 Task: Adjust the density of labels displayed within conversation threads.
Action: Mouse moved to (1037, 68)
Screenshot: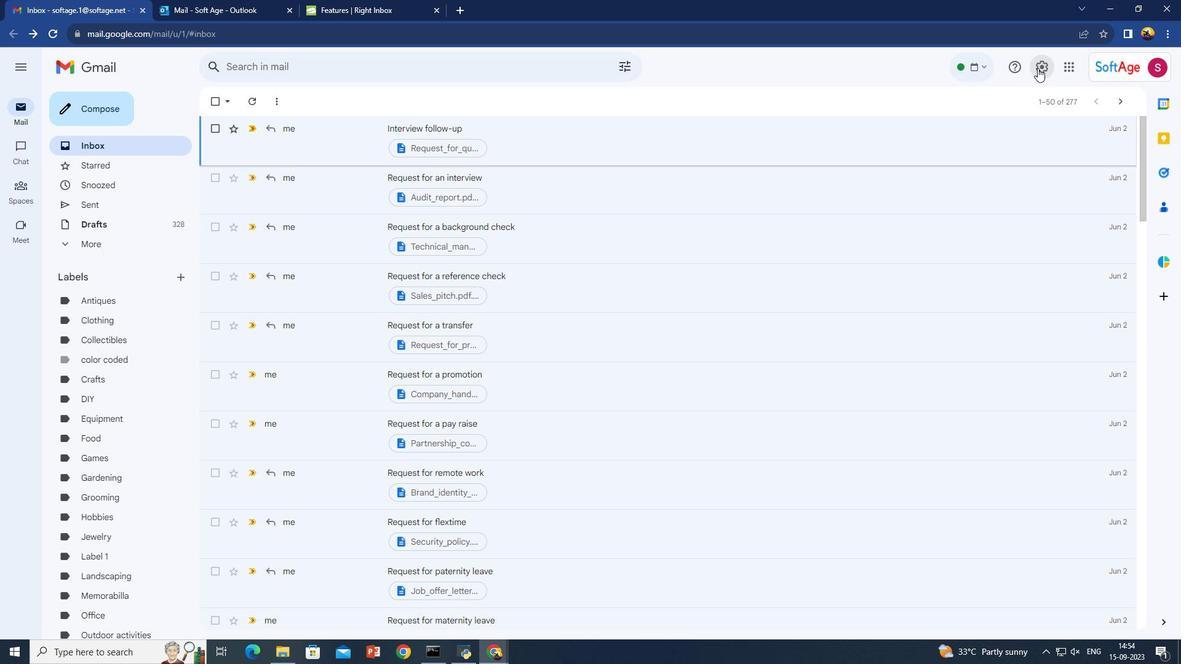 
Action: Mouse pressed left at (1037, 68)
Screenshot: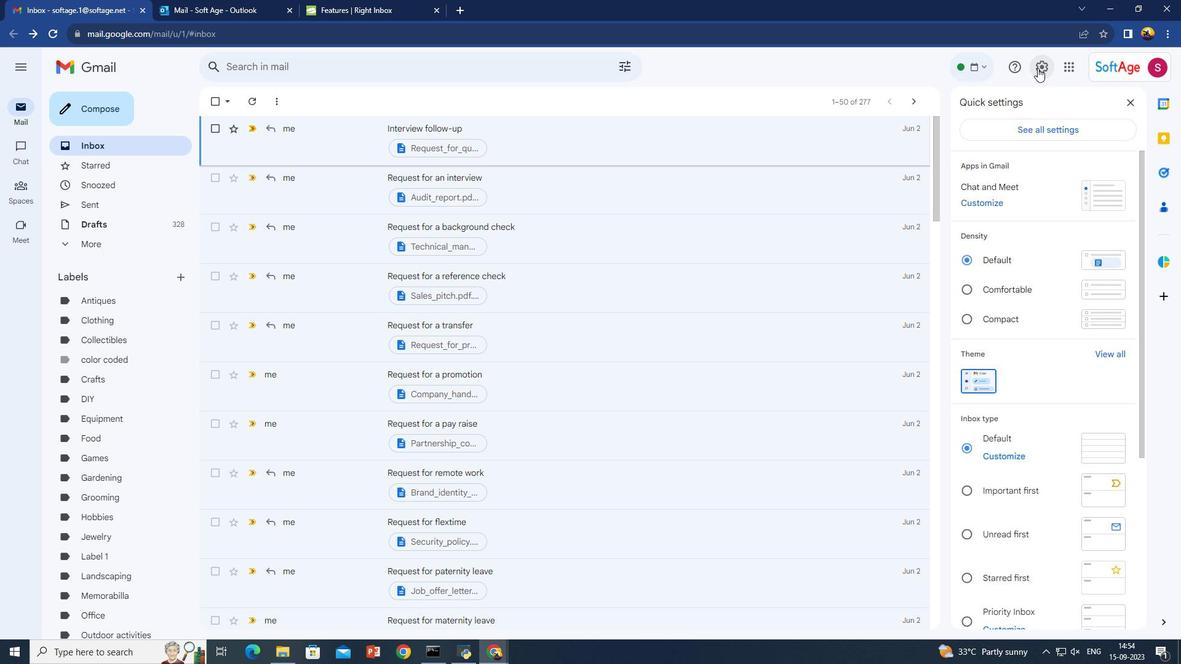 
Action: Mouse moved to (982, 317)
Screenshot: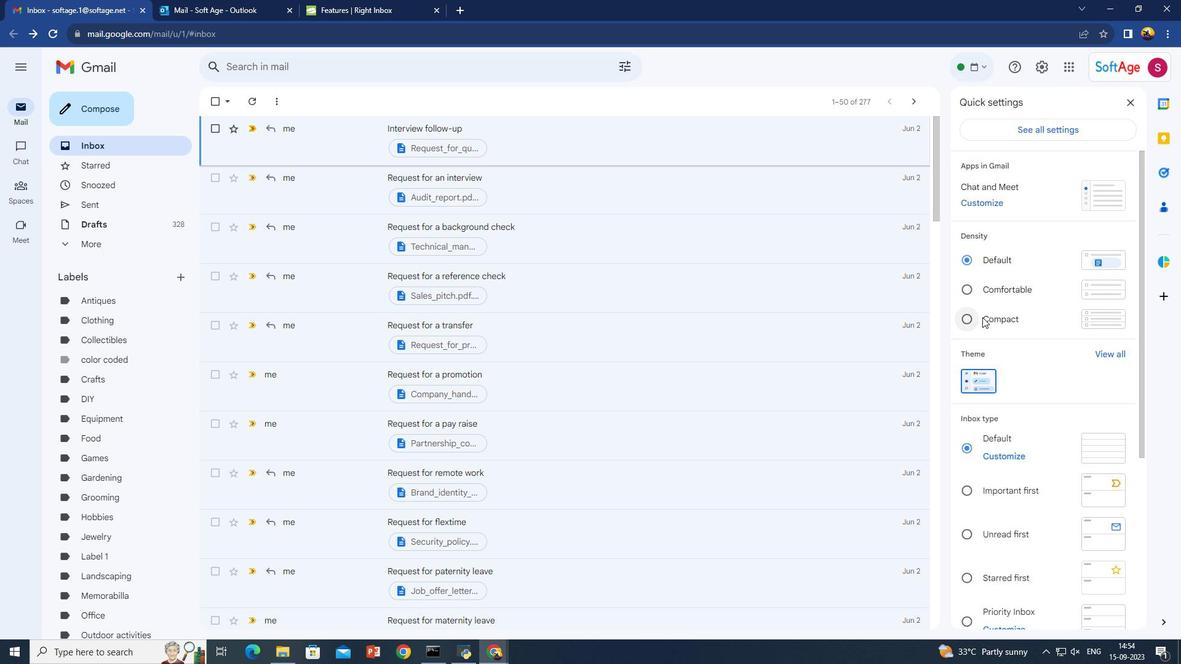 
Action: Mouse pressed left at (982, 317)
Screenshot: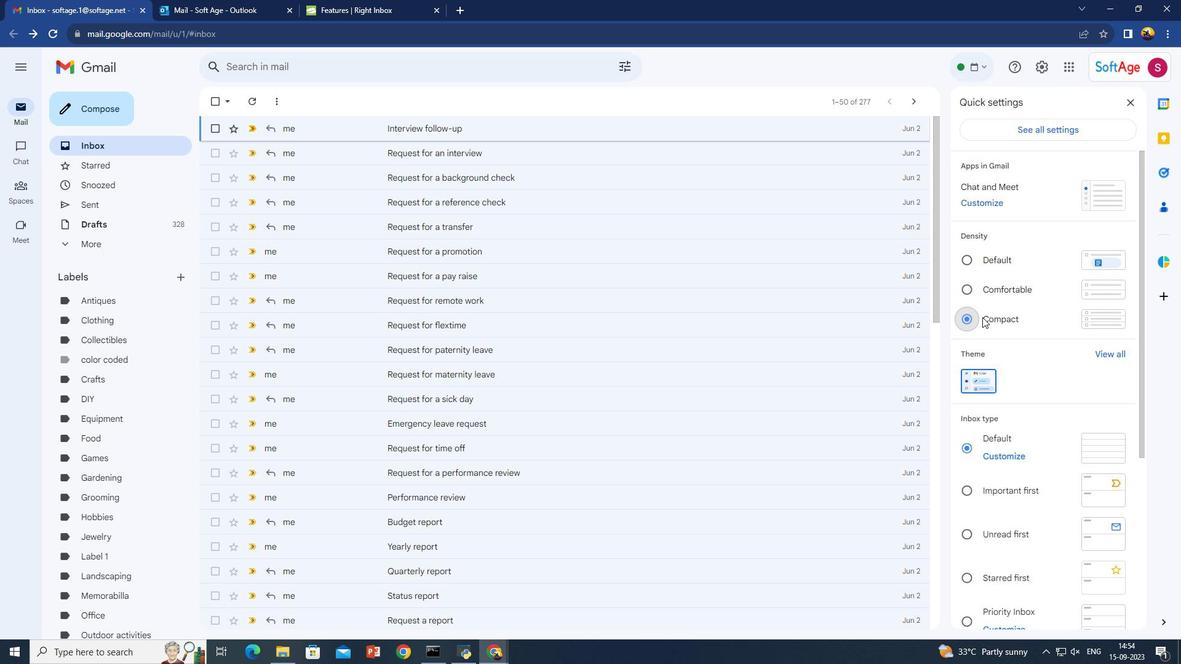 
Action: Mouse moved to (981, 318)
Screenshot: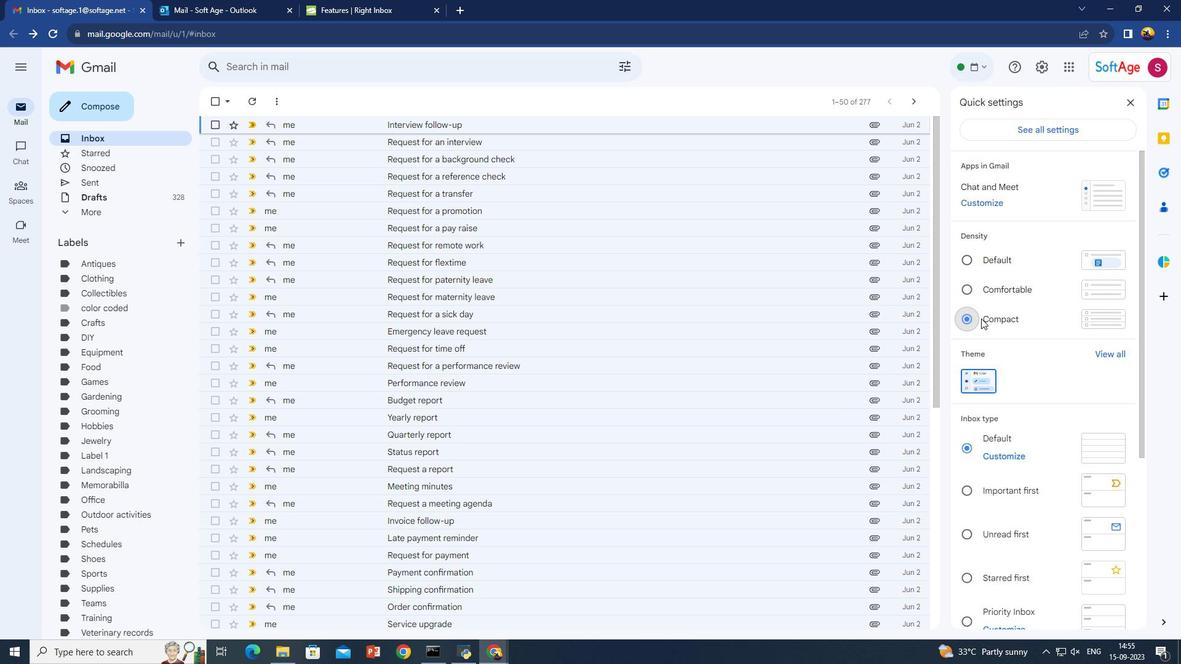 
